 Task: Add an event with the title Second Interview with Tom, date '2023/12/21', time 9:15 AM to 11:15 AMand add a description: To enhance the networking experience, the event may also include icebreaker activities or facilitated networking games designed to spark conversations and foster connections. These activities will encourage attendees to interact with individuals they may not have met otherwise, promoting a broader network and diverse perspectives., put the event into Green category . Add location for the event as: 234 Sushi Avenue, Tokyo, Japan, logged in from the account softage.7@softage.netand send the event invitation to softage.3@softage.net and softage.4@softage.net. Set a reminder for the event 2 hour before
Action: Mouse moved to (83, 100)
Screenshot: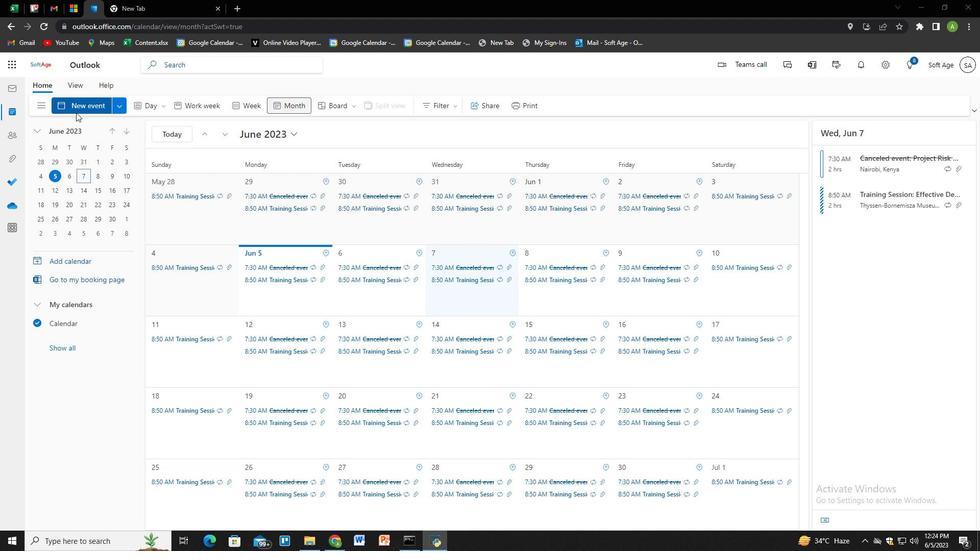 
Action: Mouse pressed left at (83, 100)
Screenshot: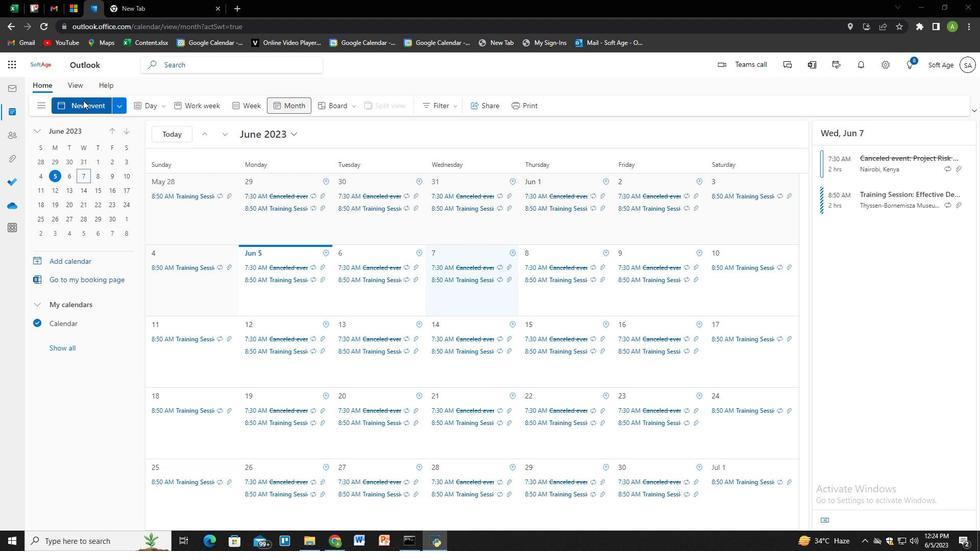 
Action: Mouse moved to (334, 179)
Screenshot: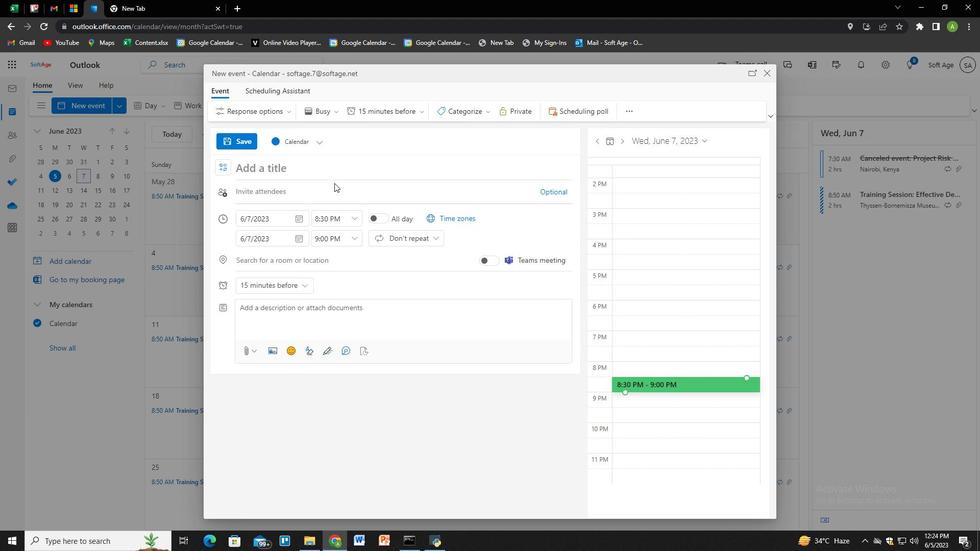 
Action: Key pressed <Key.shift>Second<Key.space><Key.shift>Interview<Key.space>with<Key.space><Key.shift>TOm<Key.backspace><Key.backspace><Key.shift>om
Screenshot: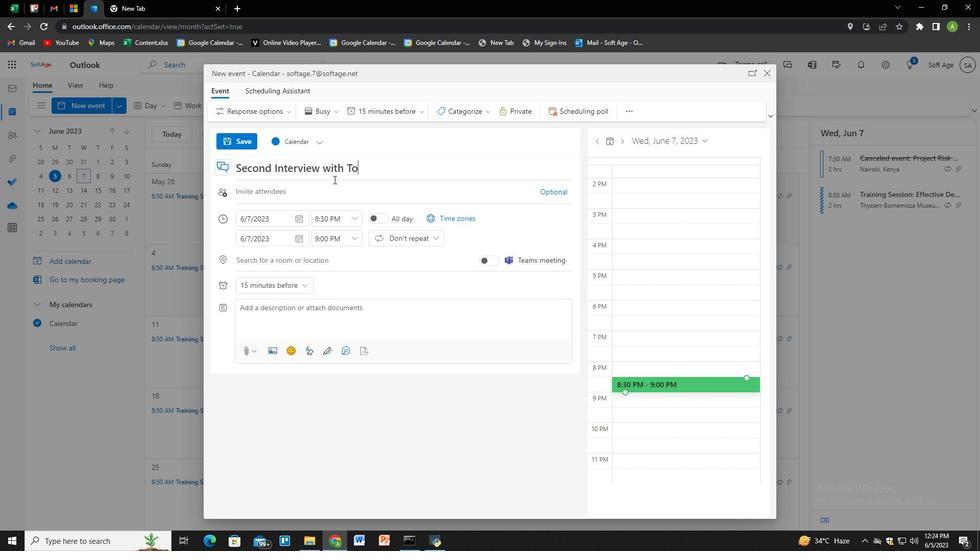 
Action: Mouse moved to (301, 214)
Screenshot: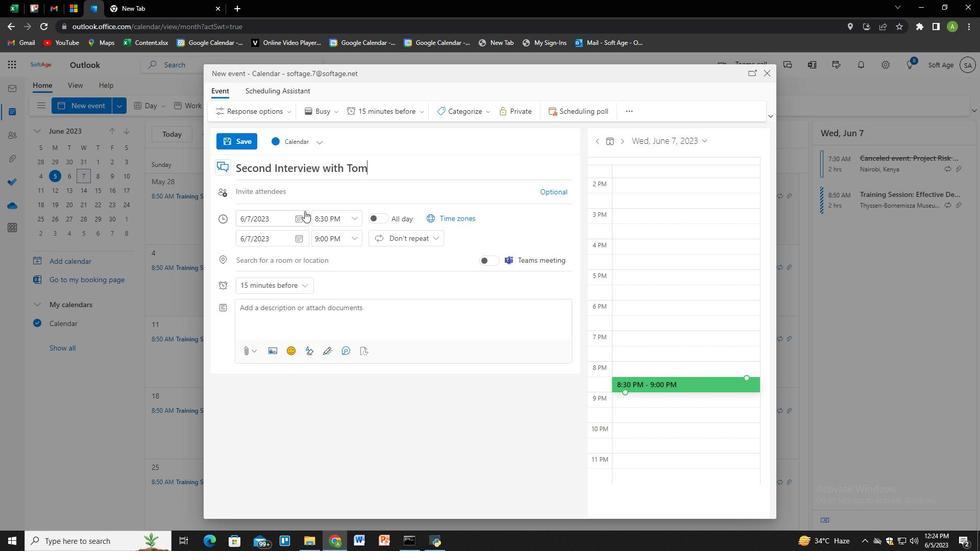 
Action: Mouse pressed left at (301, 214)
Screenshot: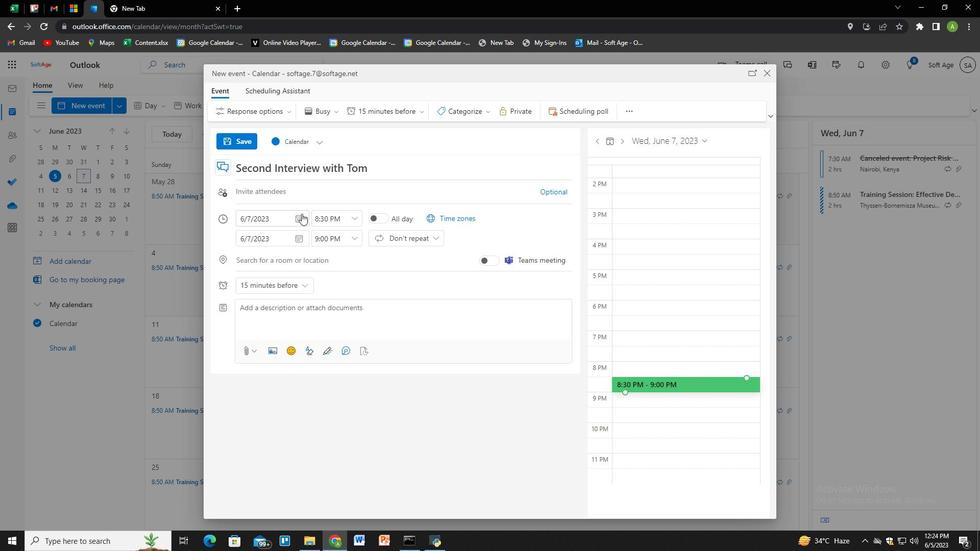 
Action: Mouse moved to (340, 237)
Screenshot: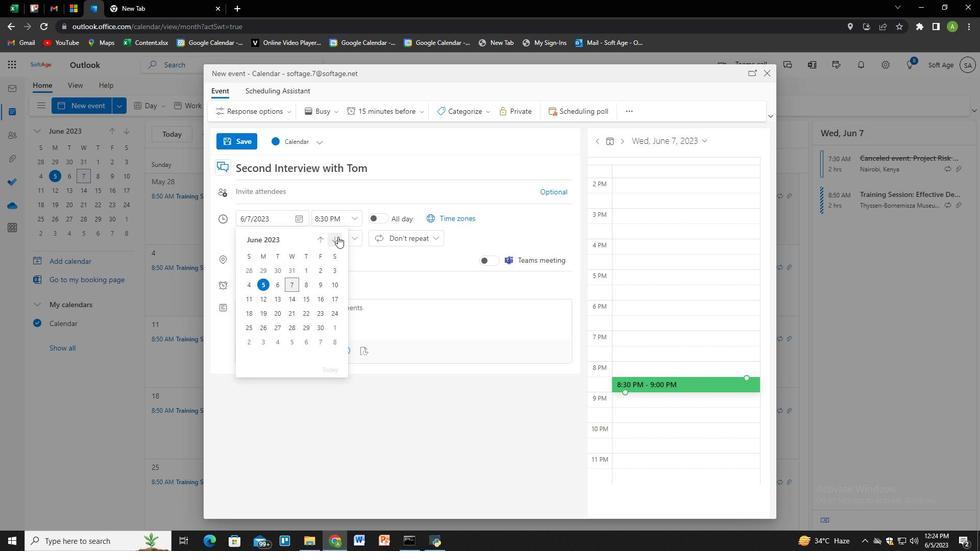 
Action: Mouse pressed left at (340, 237)
Screenshot: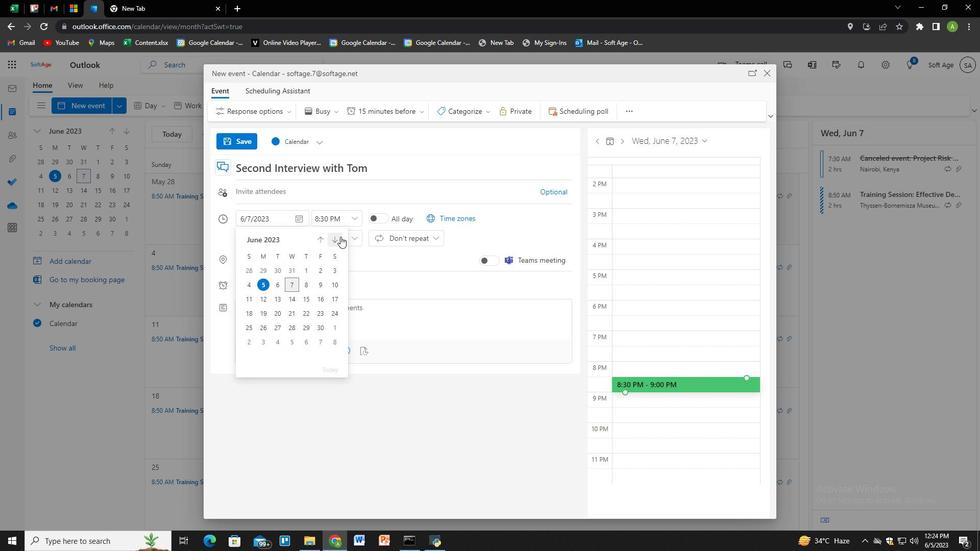 
Action: Mouse pressed left at (340, 237)
Screenshot: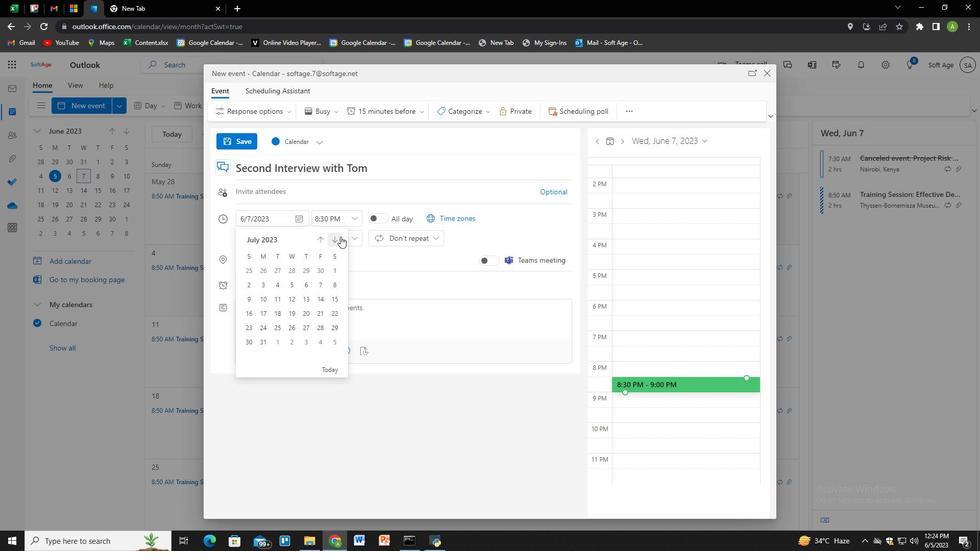 
Action: Mouse pressed left at (340, 237)
Screenshot: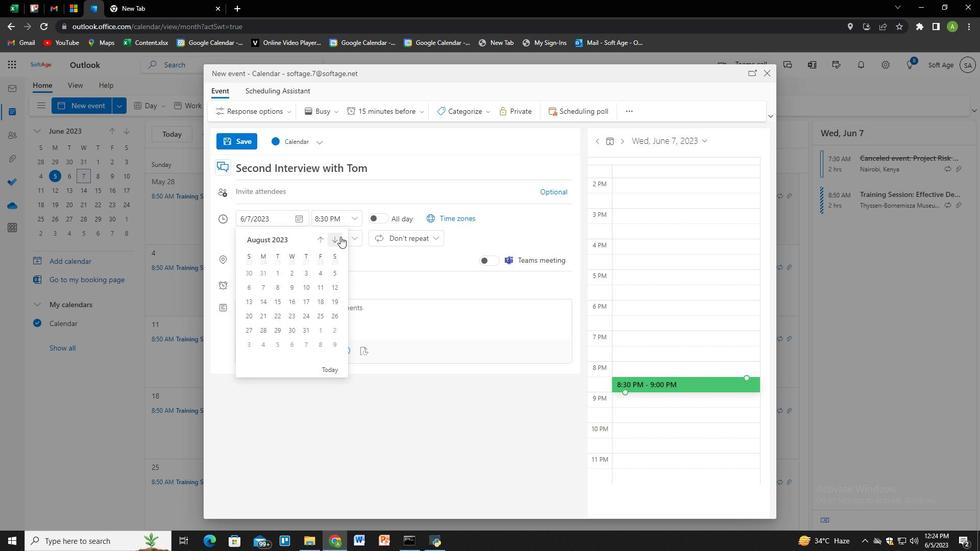 
Action: Mouse pressed left at (340, 237)
Screenshot: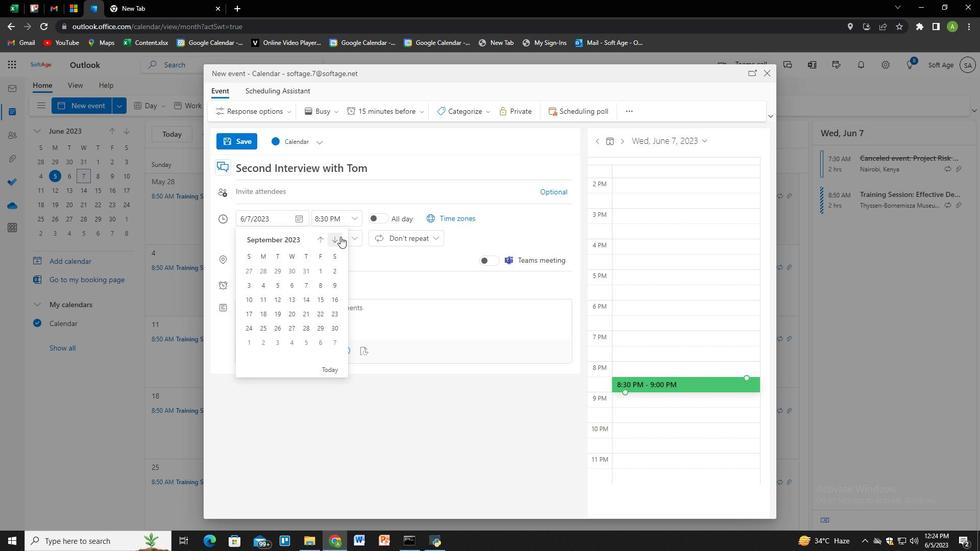 
Action: Mouse pressed left at (340, 237)
Screenshot: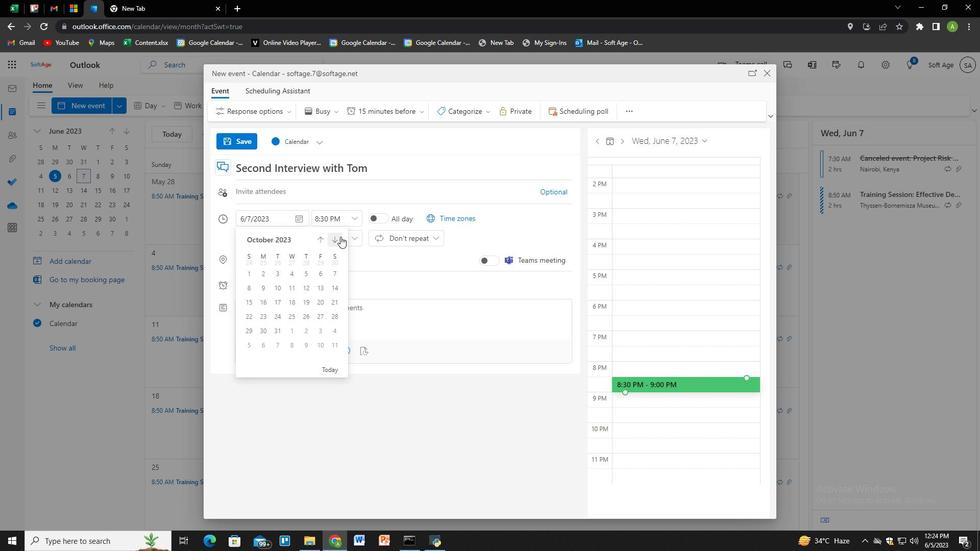 
Action: Mouse pressed left at (340, 237)
Screenshot: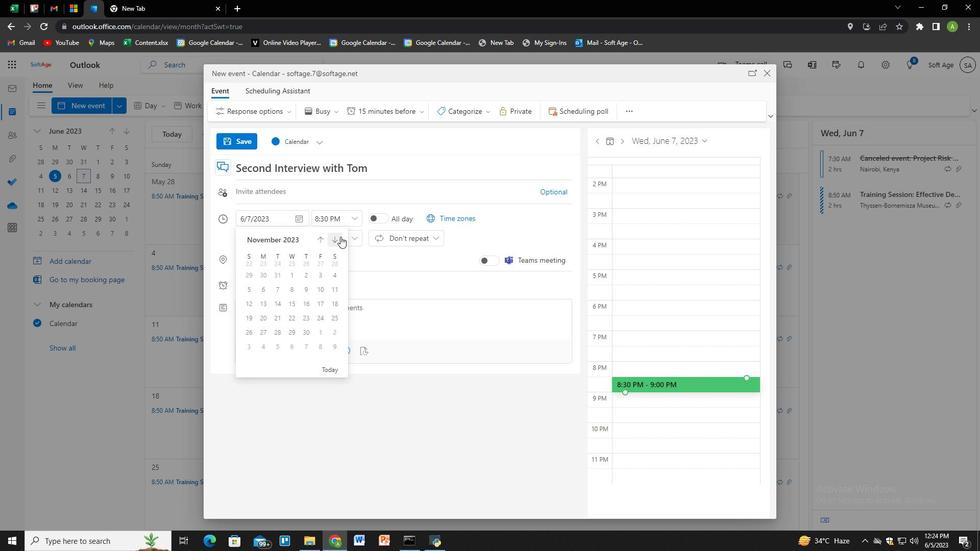 
Action: Mouse moved to (305, 315)
Screenshot: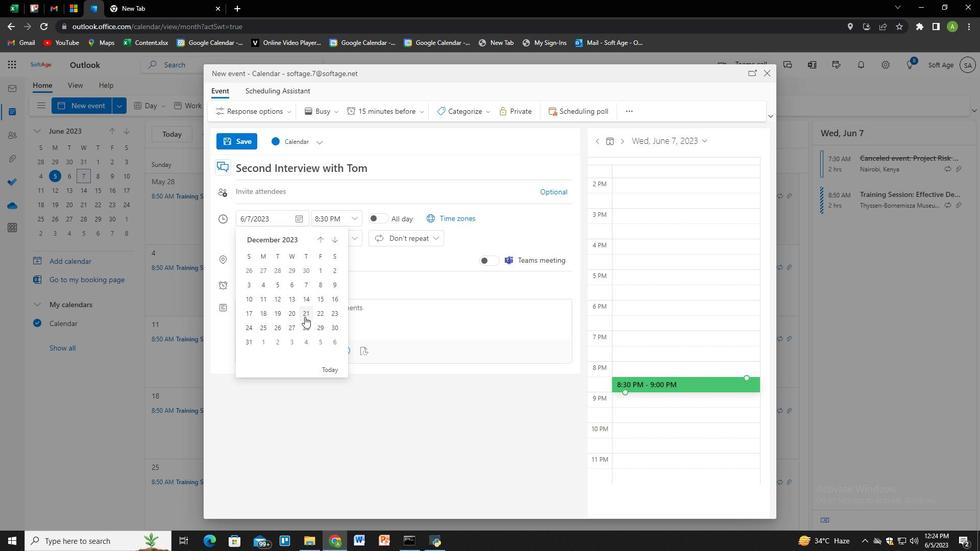 
Action: Mouse pressed left at (305, 315)
Screenshot: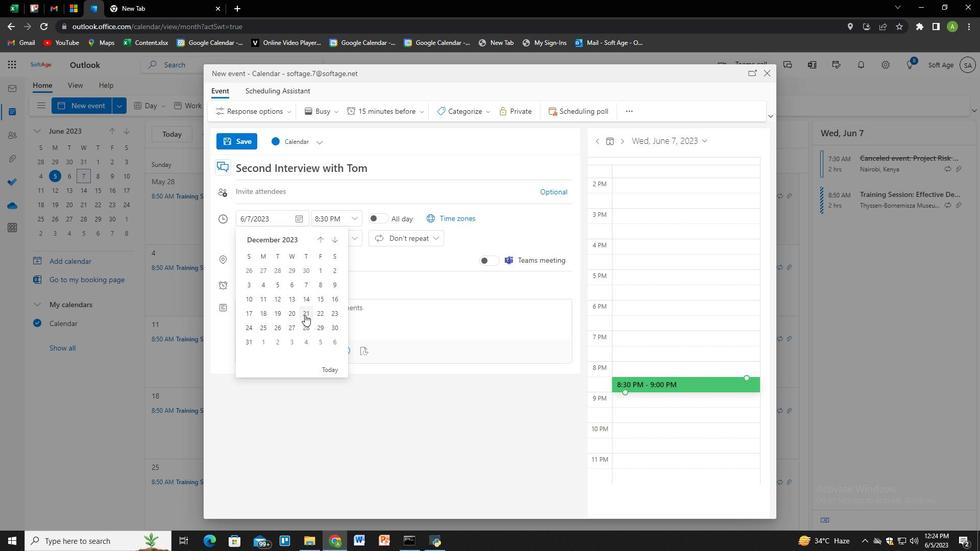 
Action: Mouse moved to (332, 221)
Screenshot: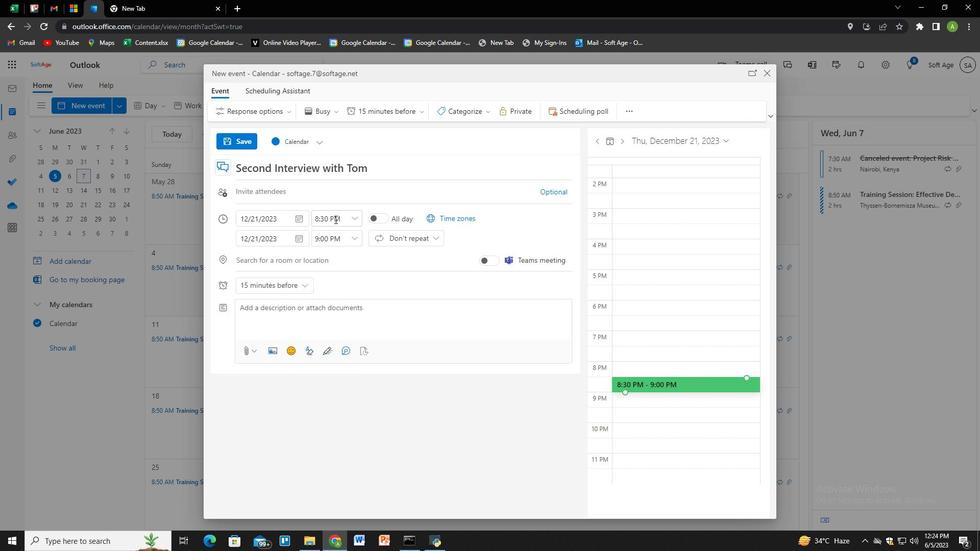 
Action: Mouse pressed left at (332, 221)
Screenshot: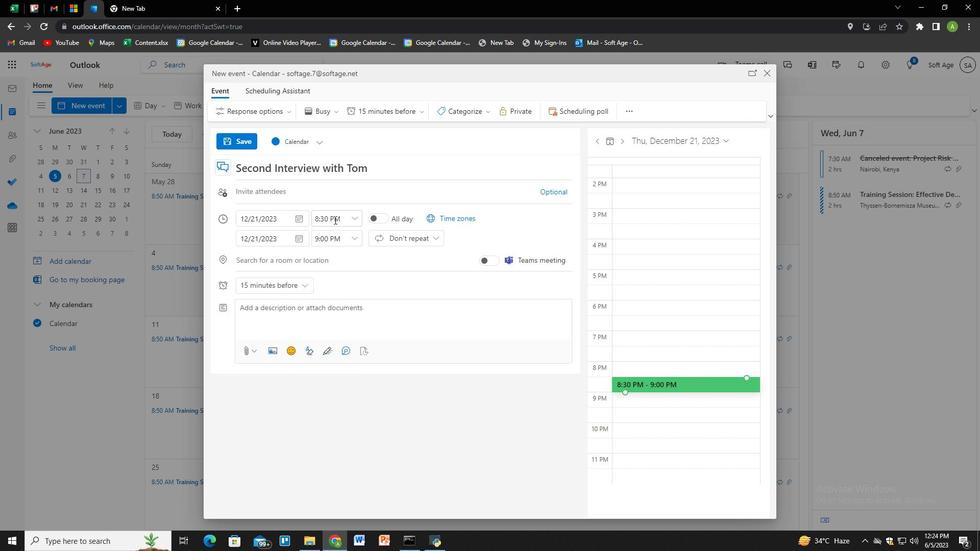 
Action: Key pressed 9<Key.shift_r>:15<Key.space><Key.shift>A<Key.shift_r>M<Key.tab><Key.tab>11<Key.shift_r>:15<Key.space><Key.shift>A<Key.shift_r>MM
Screenshot: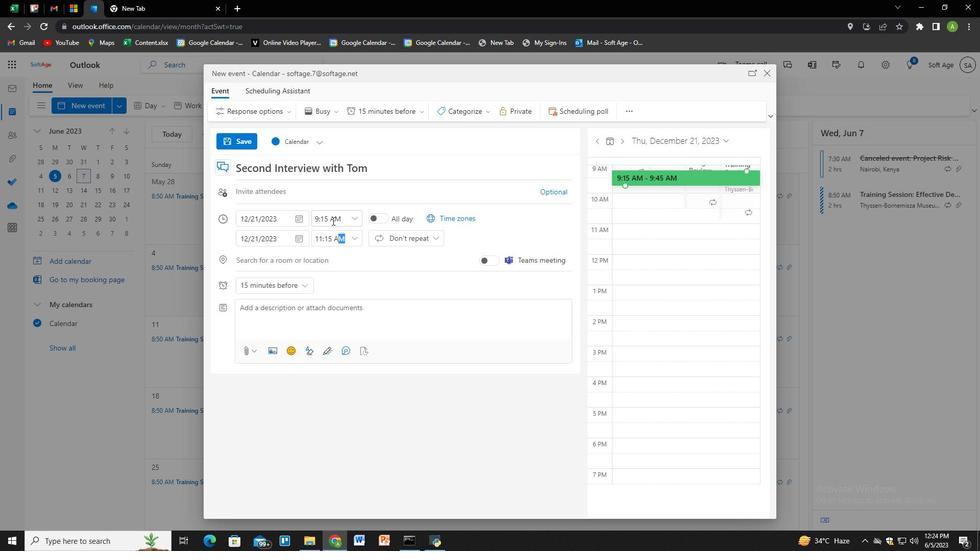 
Action: Mouse moved to (310, 315)
Screenshot: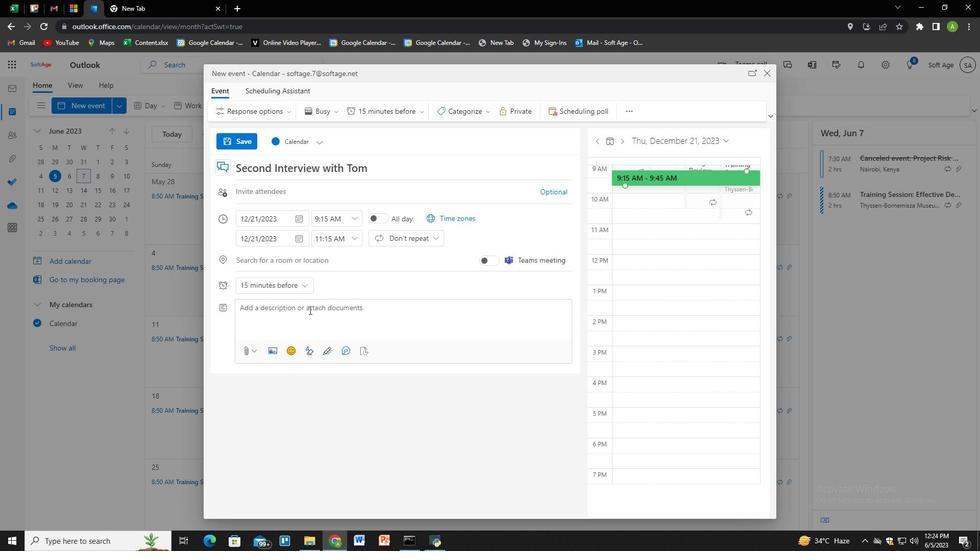 
Action: Mouse pressed left at (310, 315)
Screenshot: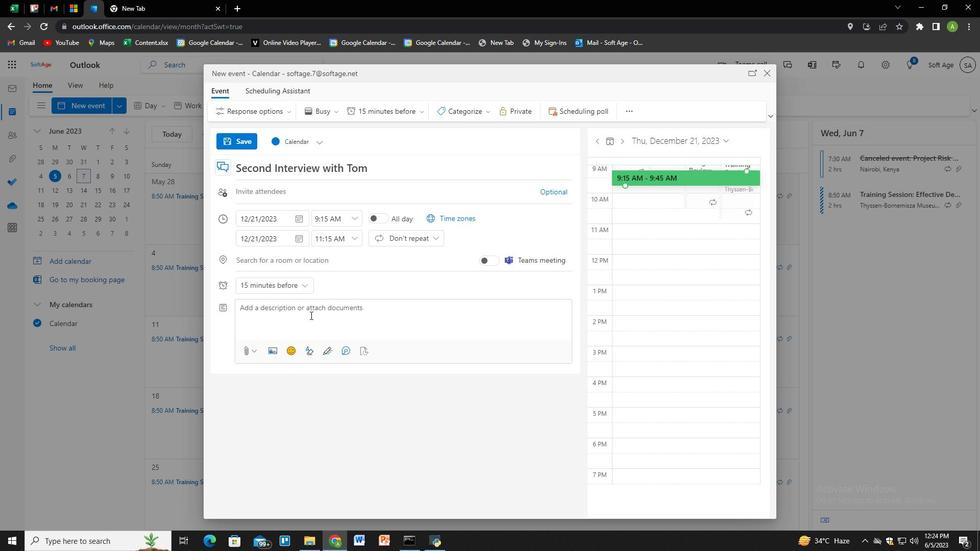 
Action: Key pressed f<Key.shift>To<Key.backspace><Key.backspace><Key.backspace><Key.backspace><Key.shift>To<Key.space>enhance<Key.space>the<Key.space>nerworking<Key.space>exper<Key.backspace><Key.backspace><Key.backspace><Key.backspace><Key.backspace><Key.backspace><Key.backspace><Key.backspace><Key.backspace><Key.backspace><Key.backspace><Key.backspace><Key.backspace><Key.backspace>tworking<Key.space>wx<Key.backspace><Key.backspace>experience,<Key.space><Key.shift>Th<Key.backspace><Key.backspace>the<Key.space>event<Key.space>may<Key.space>also<Key.space>include<Key.space>ice<Key.space>breaker<Key.space>activites<Key.space>wi<Key.backspace><Key.backspace><Key.backspace><Key.backspace><Key.backspace>ies<Key.space>will<Key.space>encourage<Key.space>s<Key.backspace>attendees<Key.space>to<Key.space>interact<Key.space>with<Key.space>individuals<Key.space>they<Key.space>am<Key.backspace><Key.backspace>may<Key.space>not<Key.space>have<Key.space>met<Key.space>otherwise,<Key.space>promotion<Key.backspace><Key.backspace>ng.
Screenshot: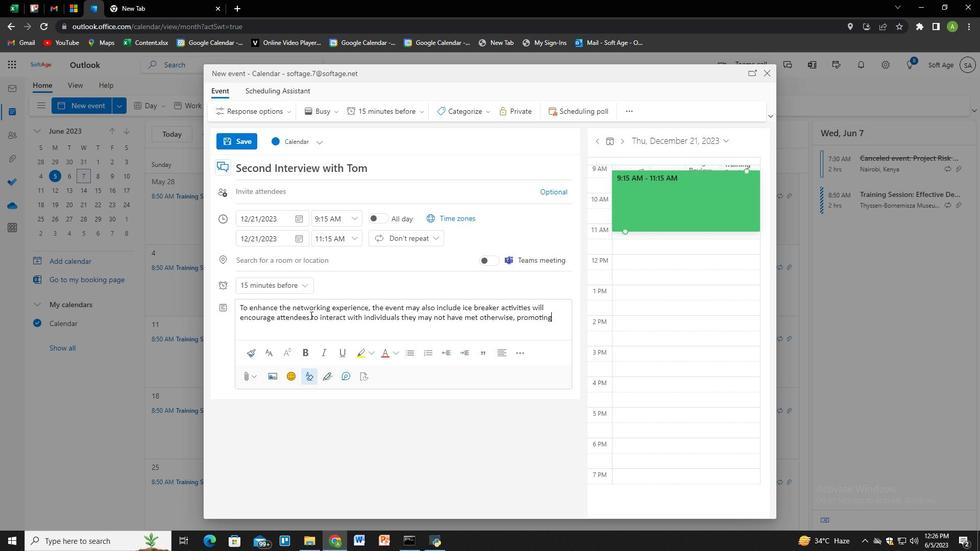 
Action: Mouse moved to (458, 115)
Screenshot: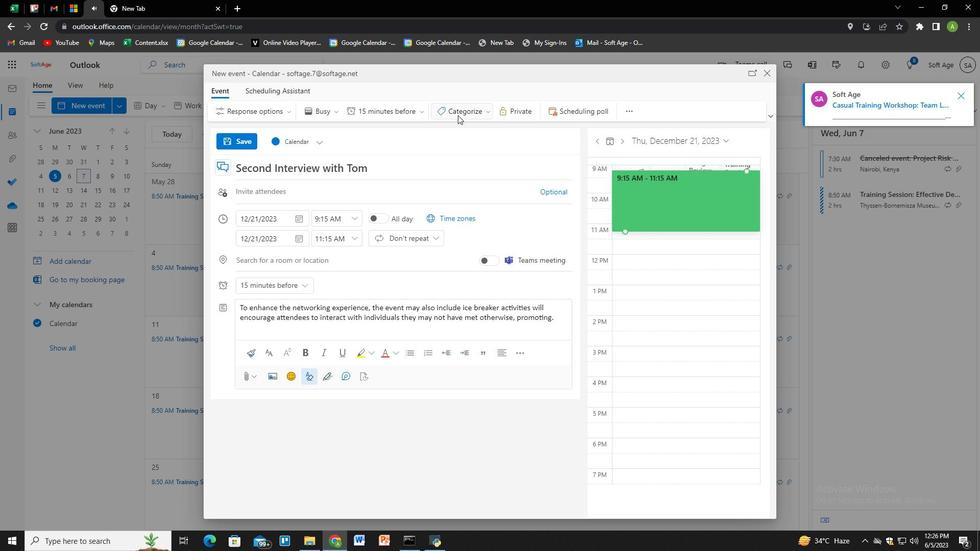 
Action: Mouse pressed left at (458, 115)
Screenshot: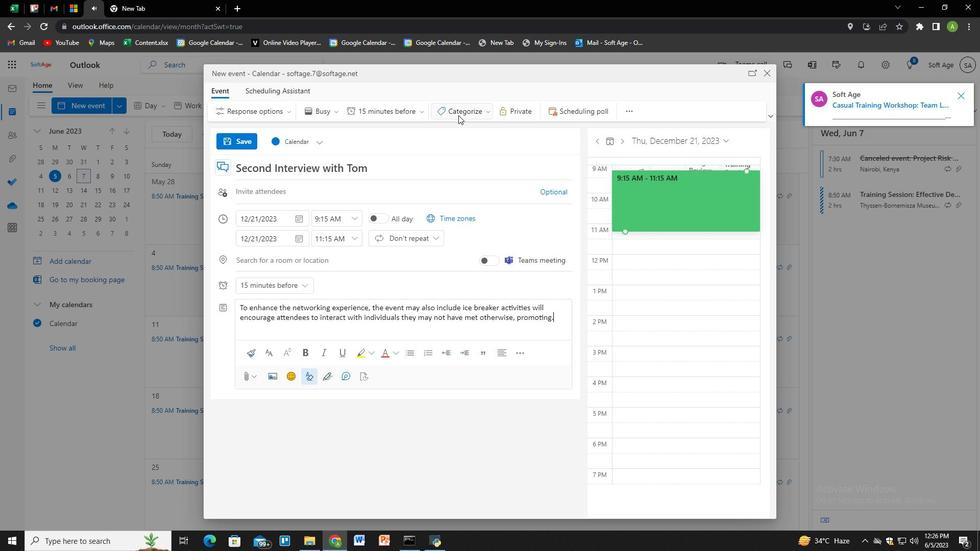 
Action: Mouse moved to (457, 148)
Screenshot: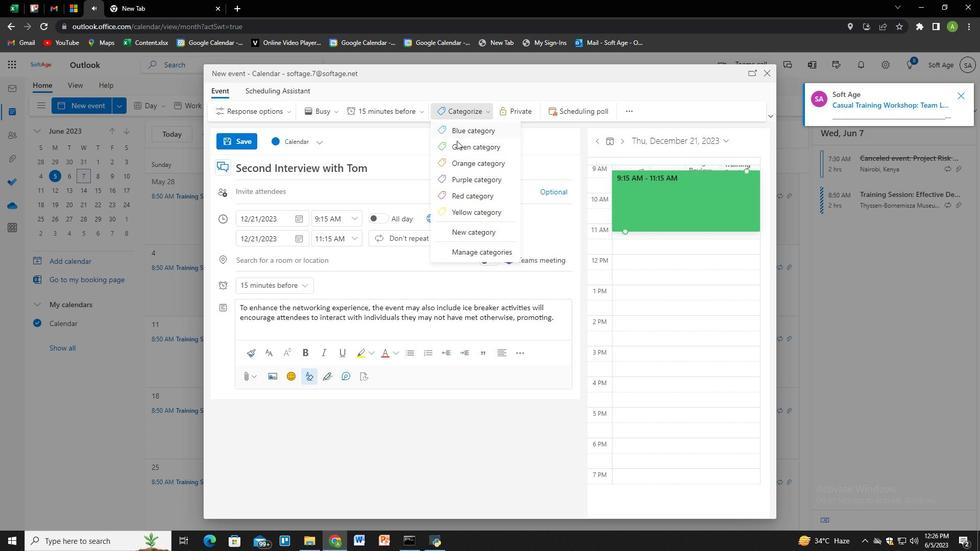 
Action: Mouse pressed left at (457, 148)
Screenshot: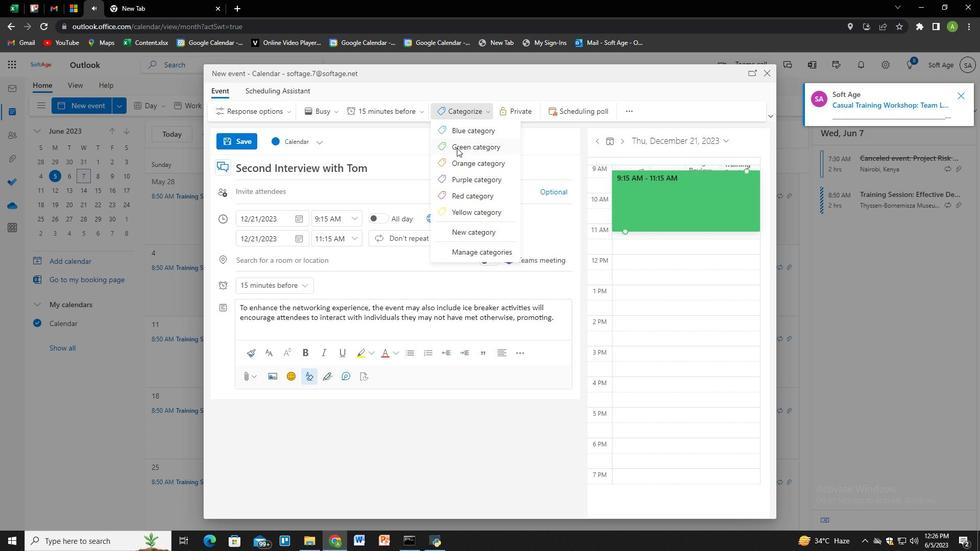 
Action: Mouse moved to (292, 260)
Screenshot: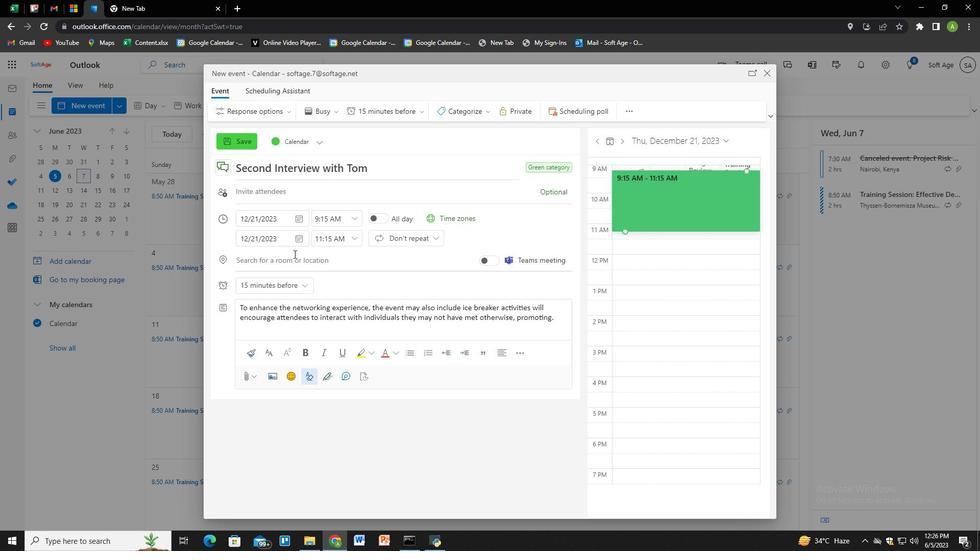 
Action: Mouse pressed left at (292, 260)
Screenshot: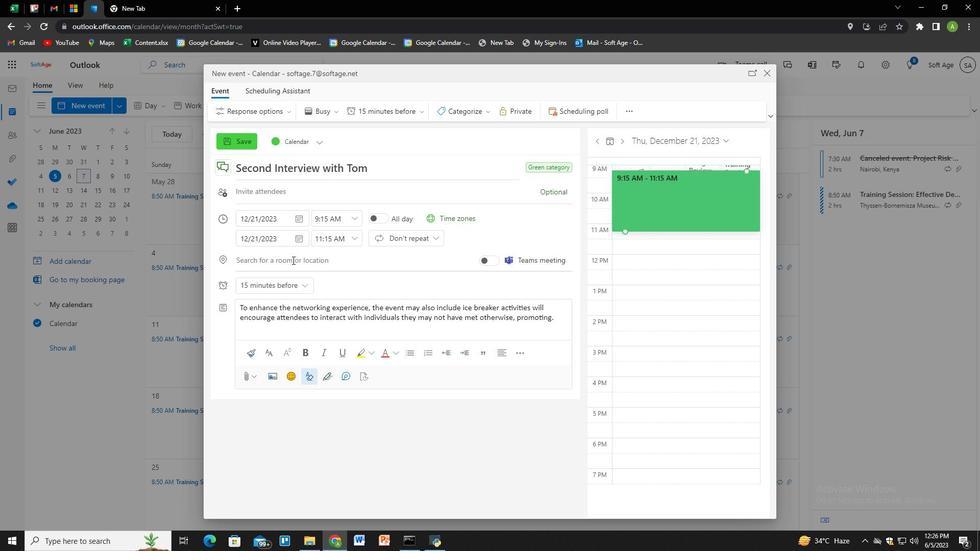 
Action: Key pressed 234<Key.space><Key.shift>Sushi<Key.space><Key.shift>Avenue,<Key.space><Key.shift><Key.shift><Key.shift><Key.shift><Key.shift>Tokyo,<Key.space><Key.shift>Japan<Key.down><Key.enter>
Screenshot: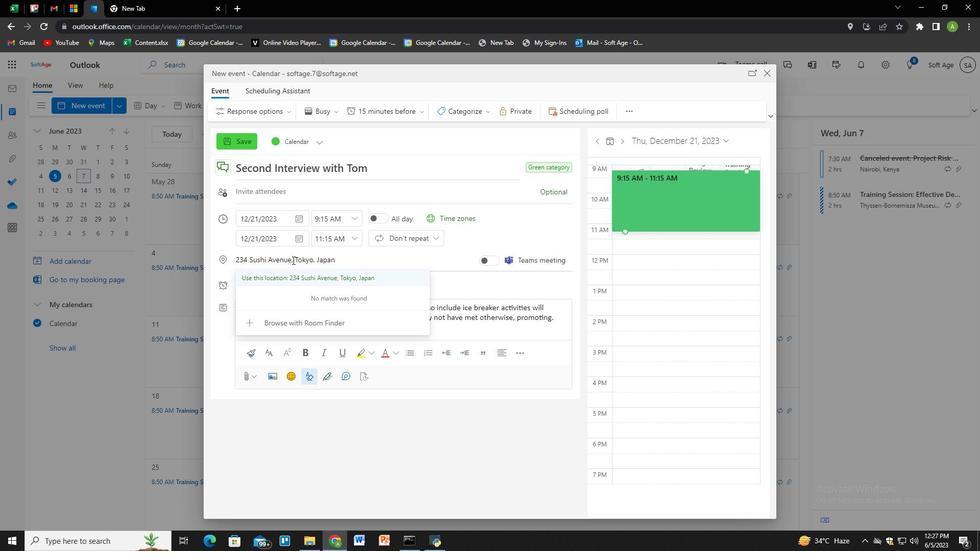
Action: Mouse moved to (390, 259)
Screenshot: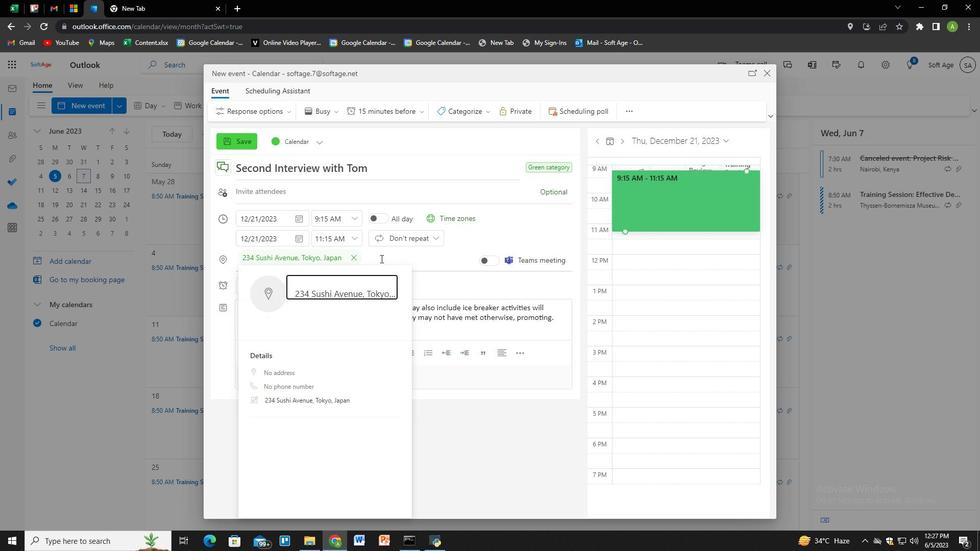 
Action: Mouse pressed left at (390, 259)
Screenshot: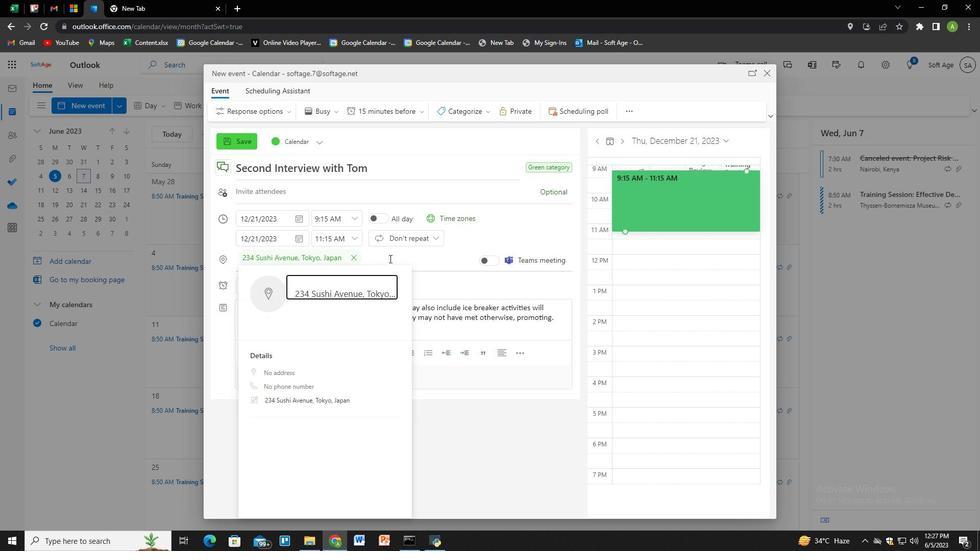 
Action: Mouse moved to (269, 195)
Screenshot: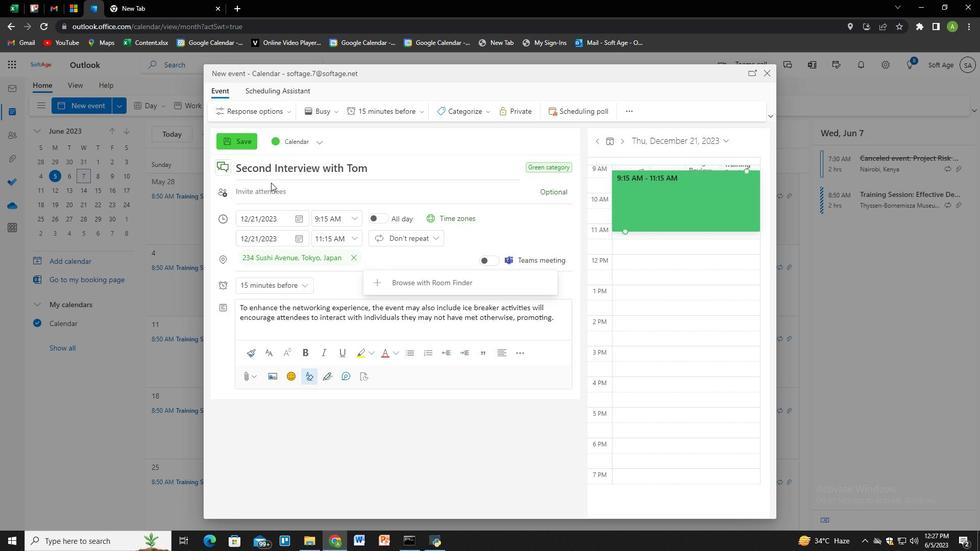 
Action: Mouse pressed left at (269, 195)
Screenshot: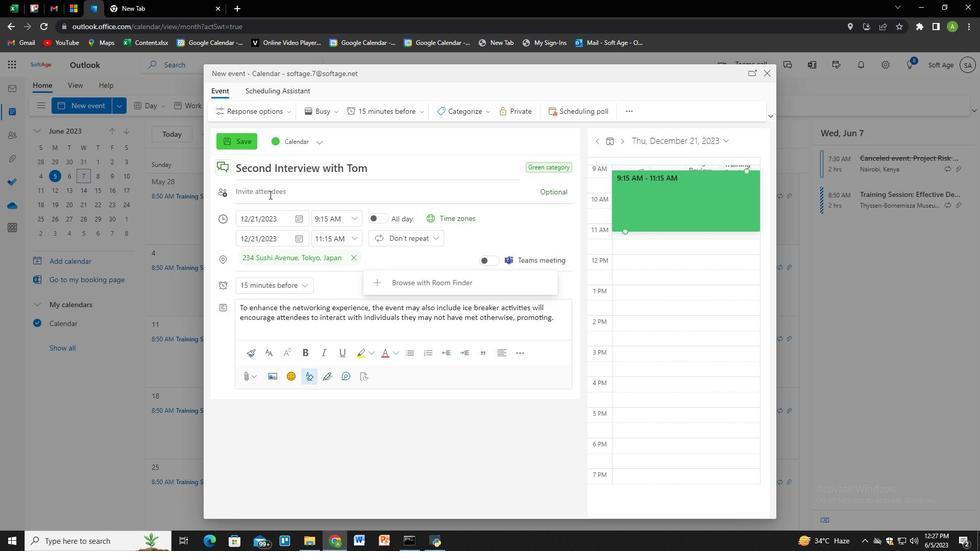 
Action: Key pressed softage.3<Key.shift>@softage.net<Key.enter>softage.4<Key.shift>@softage.net<Key.enter>
Screenshot: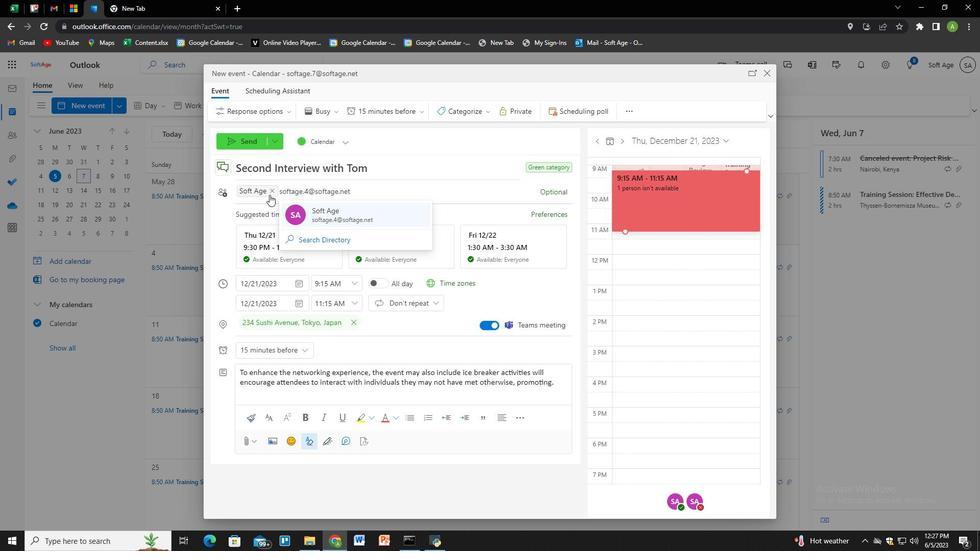 
Action: Mouse moved to (418, 114)
Screenshot: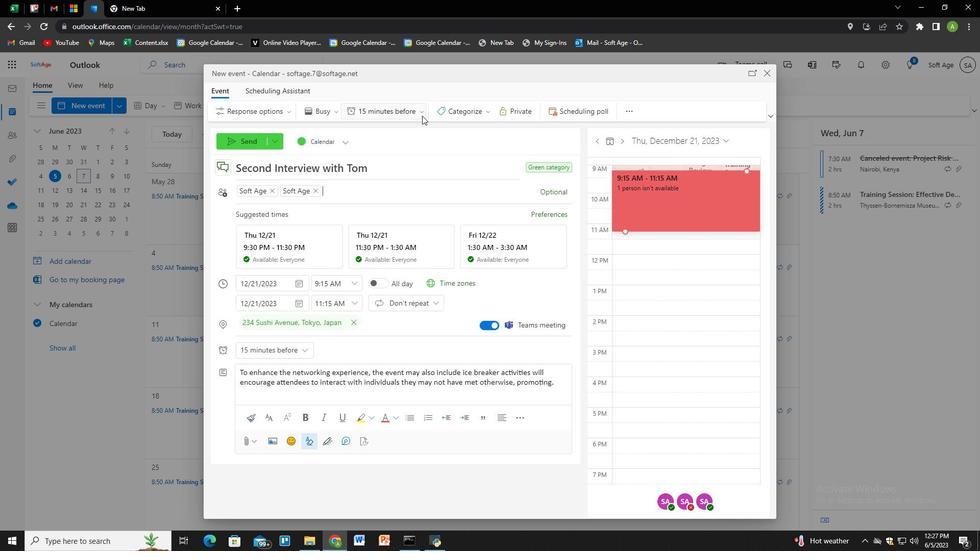 
Action: Mouse pressed left at (418, 114)
Screenshot: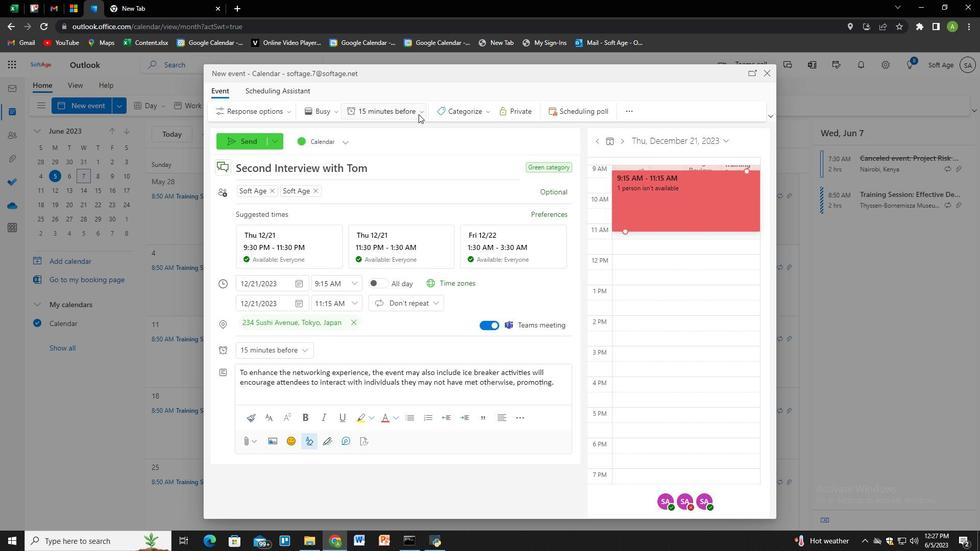 
Action: Mouse moved to (394, 243)
Screenshot: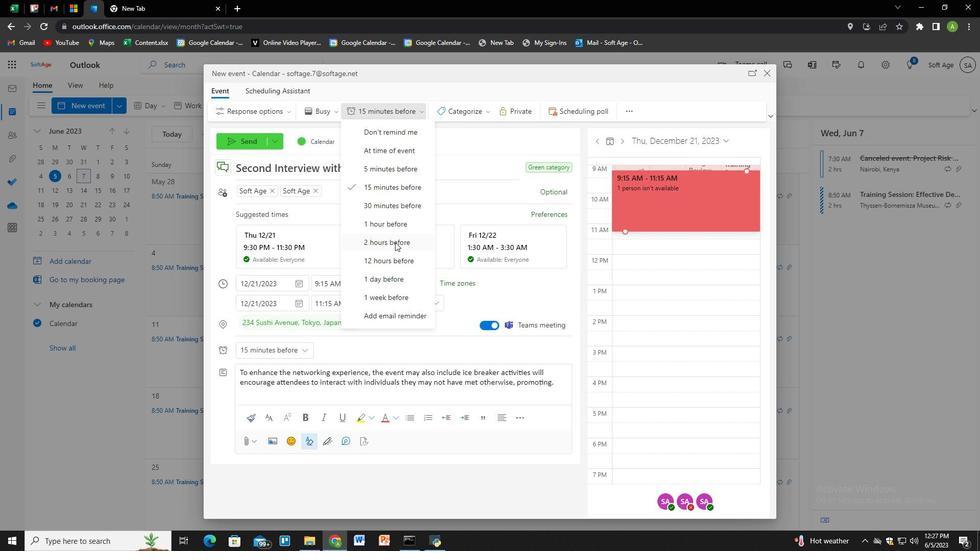 
Action: Mouse pressed left at (394, 243)
Screenshot: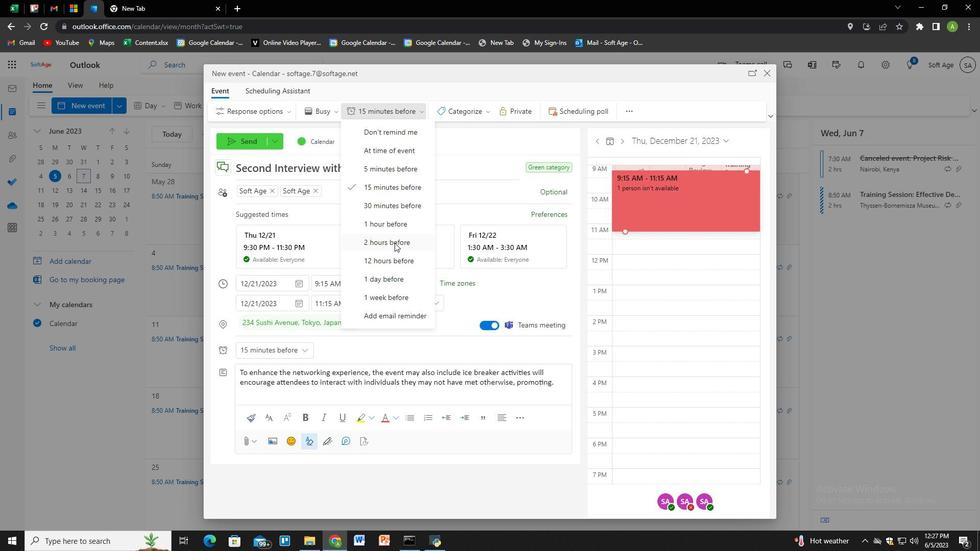 
Action: Mouse moved to (257, 146)
Screenshot: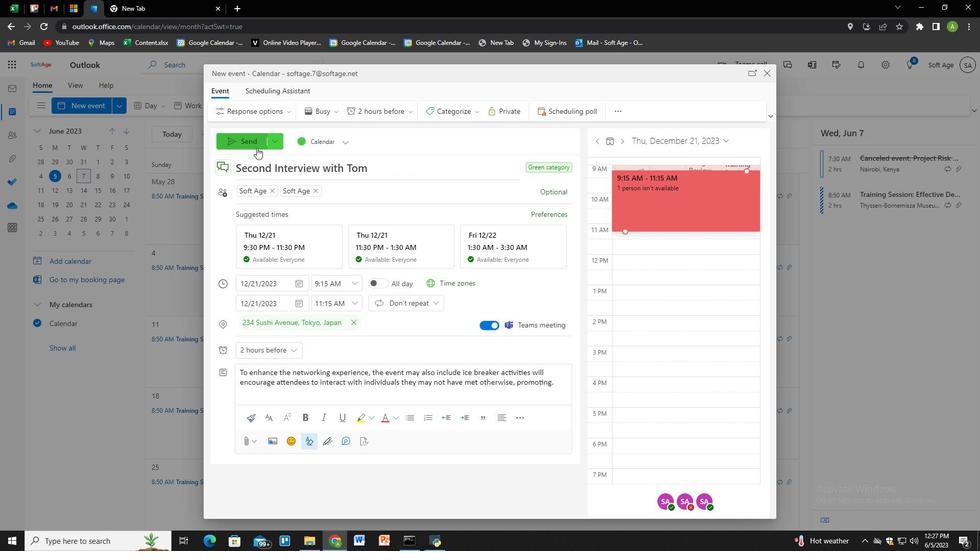 
Action: Mouse pressed left at (257, 146)
Screenshot: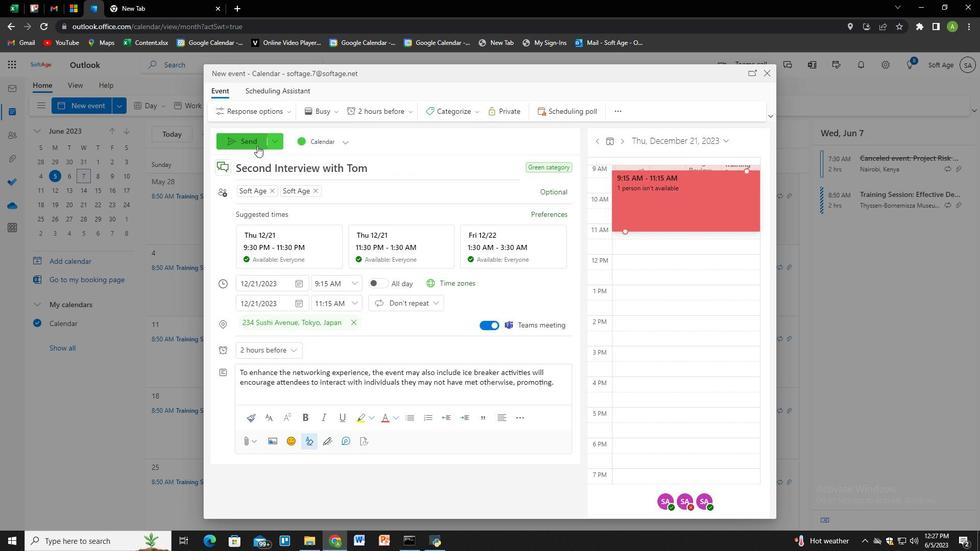 
Action: Mouse moved to (348, 299)
Screenshot: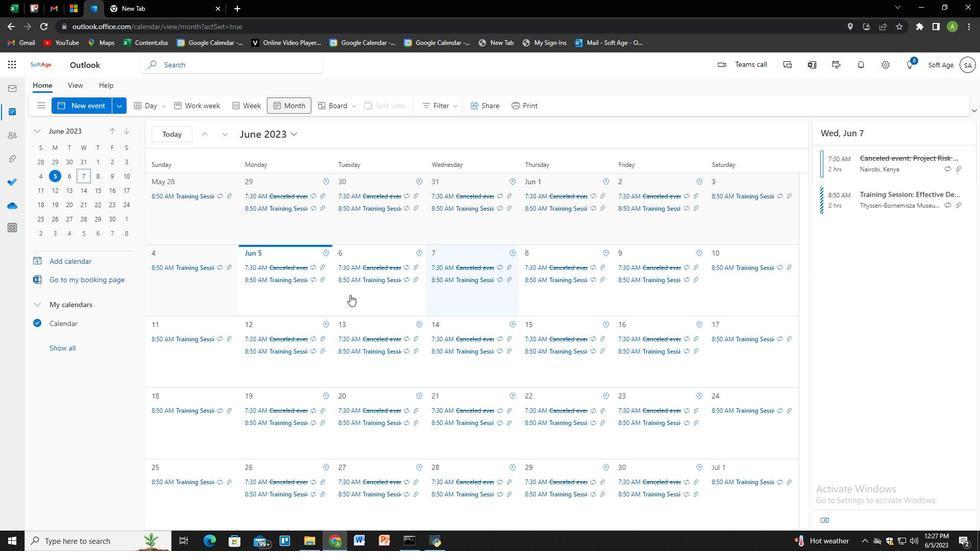 
